 Task: In the  document ethics.pdf, change border color to  'Brown' and border width to  '1.5' Select the first Column and fill it with the color  Light Magenta
Action: Mouse moved to (295, 341)
Screenshot: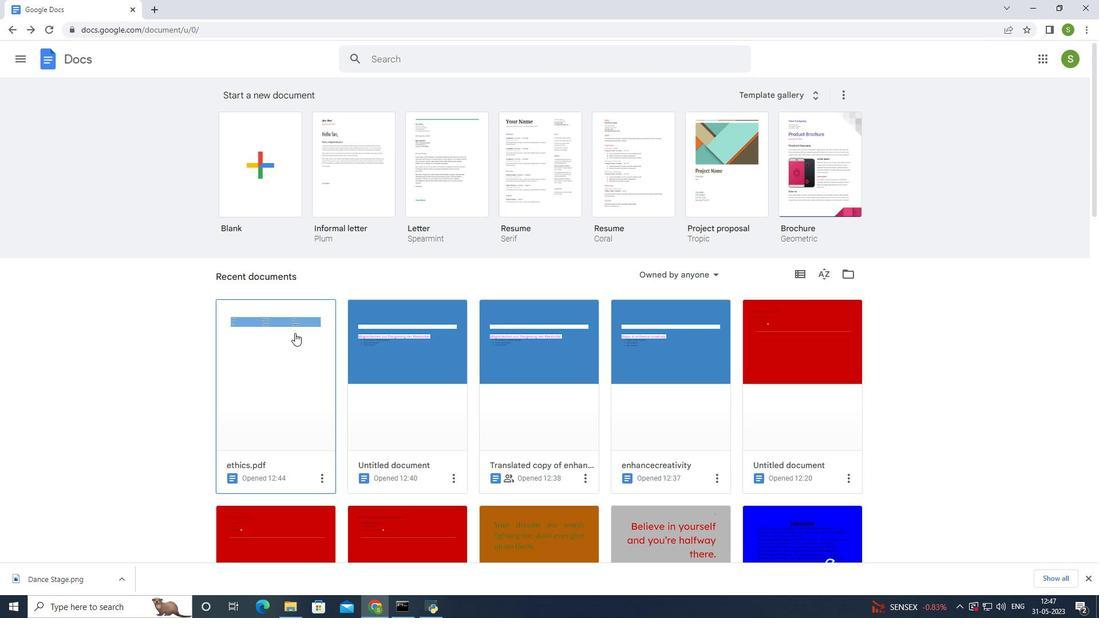 
Action: Mouse pressed left at (295, 340)
Screenshot: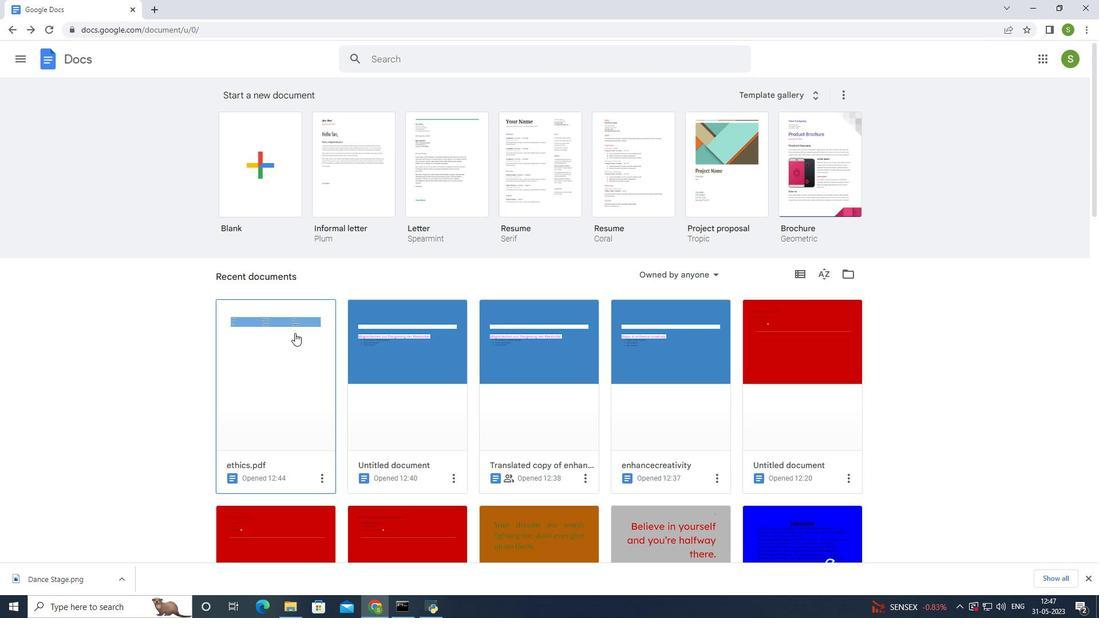 
Action: Mouse moved to (288, 202)
Screenshot: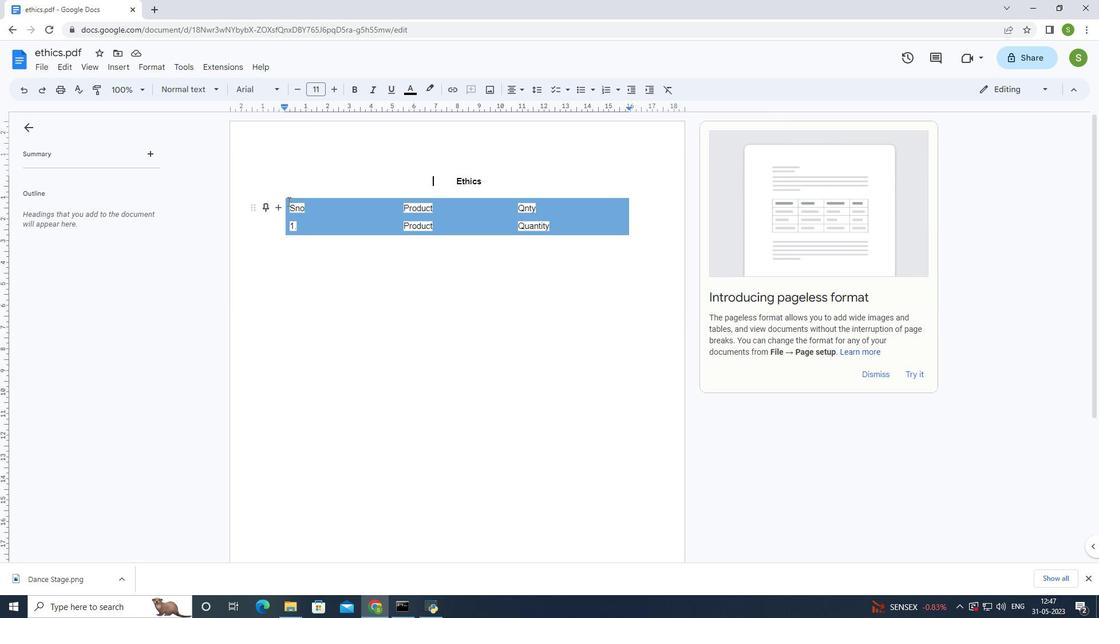 
Action: Mouse pressed left at (288, 202)
Screenshot: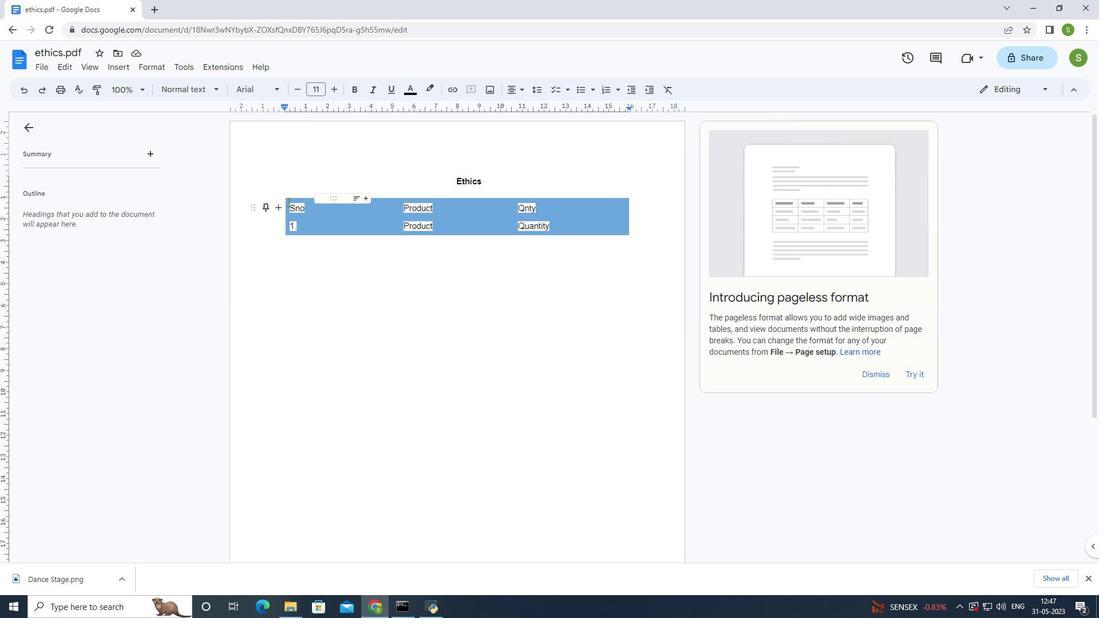 
Action: Mouse moved to (694, 86)
Screenshot: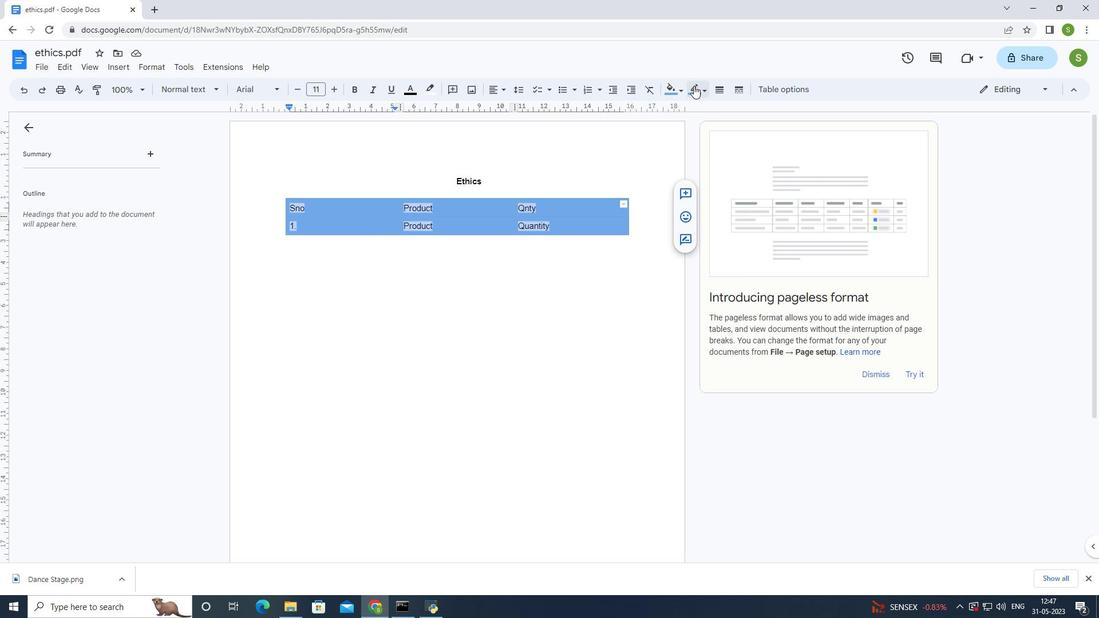 
Action: Mouse pressed left at (694, 86)
Screenshot: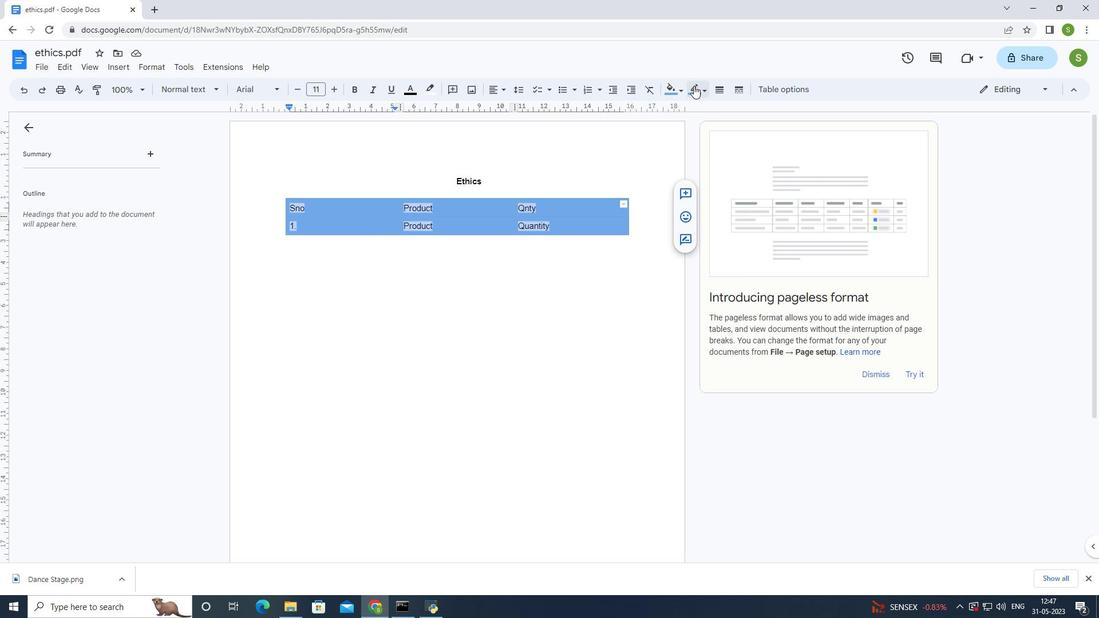 
Action: Mouse moved to (701, 173)
Screenshot: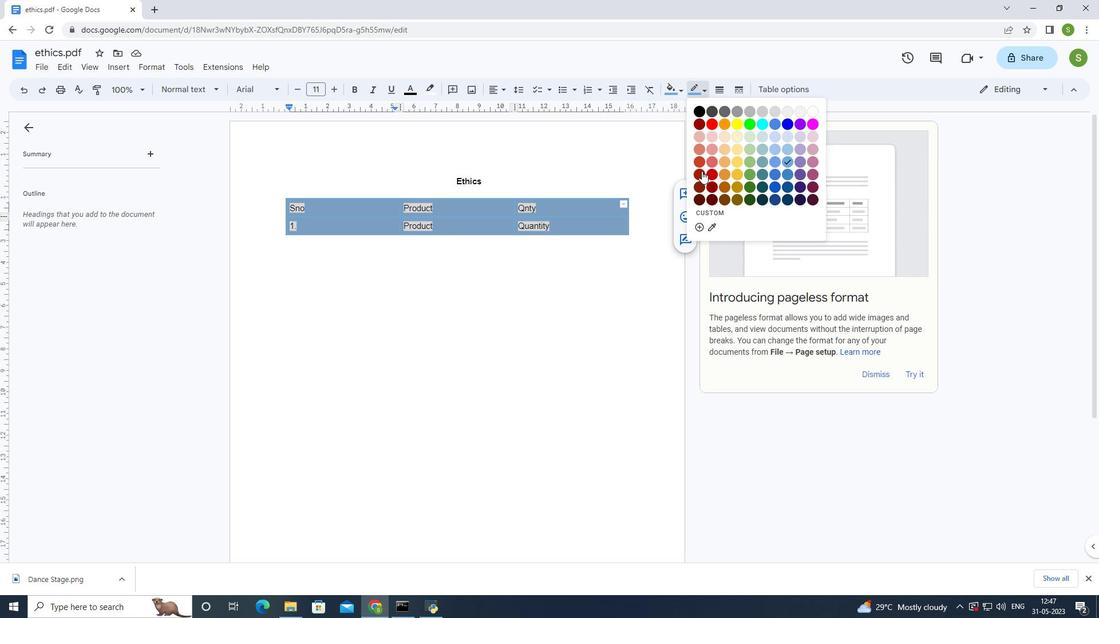
Action: Mouse pressed left at (701, 173)
Screenshot: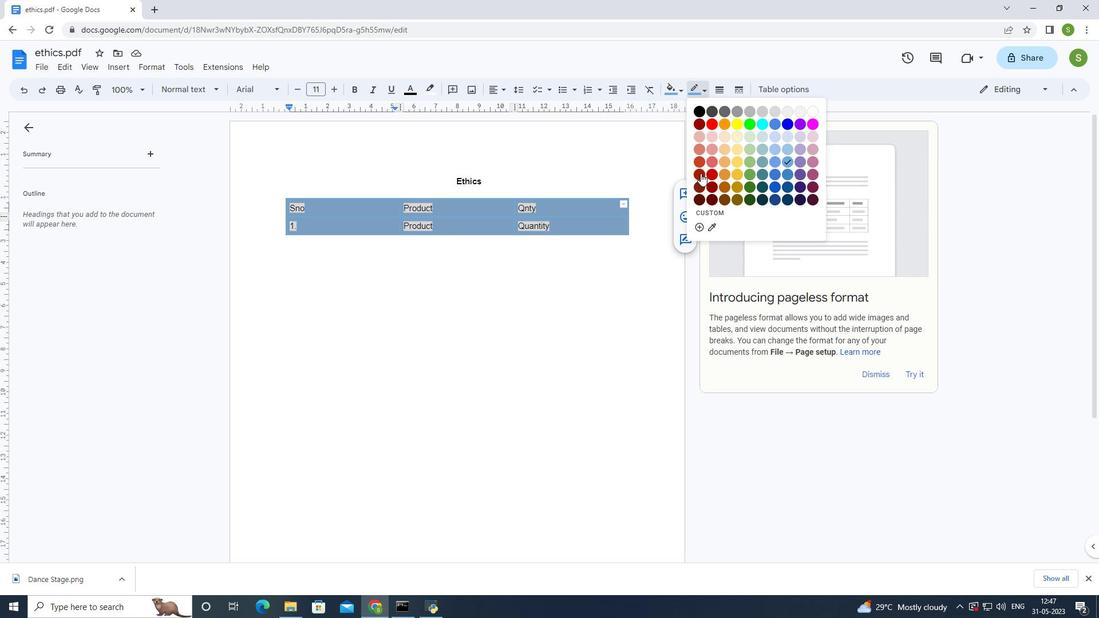 
Action: Mouse moved to (512, 88)
Screenshot: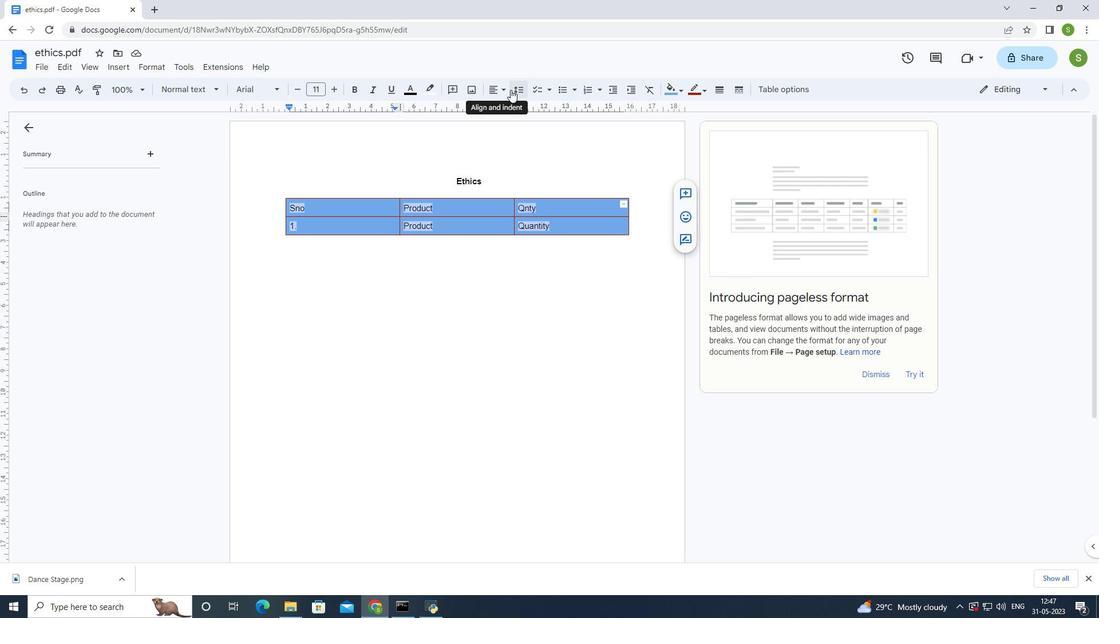 
Action: Mouse pressed left at (512, 88)
Screenshot: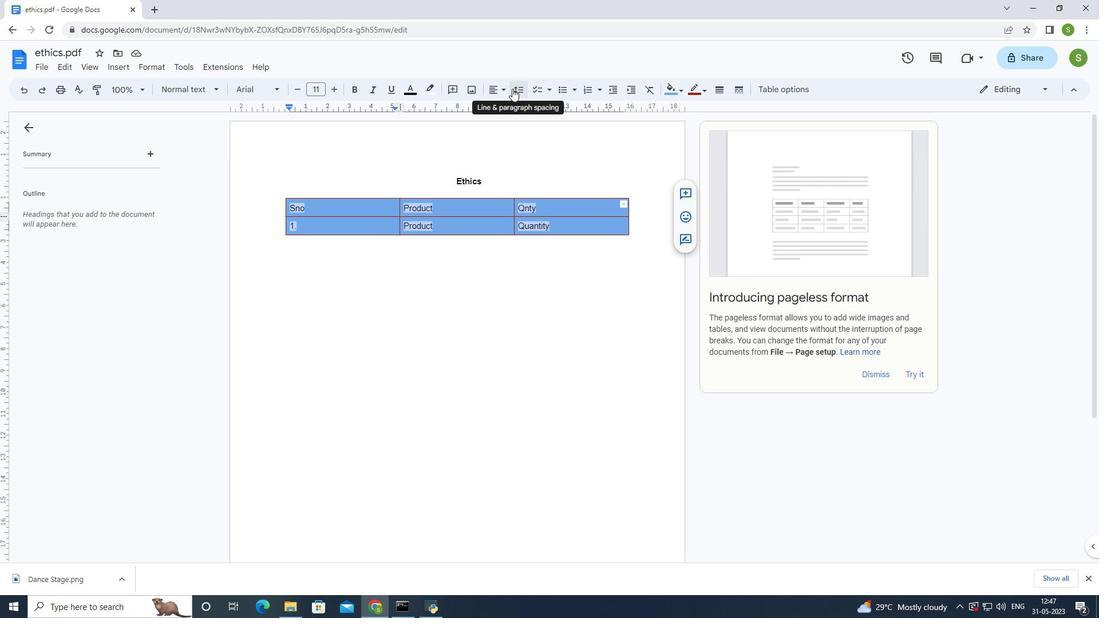 
Action: Mouse moved to (539, 147)
Screenshot: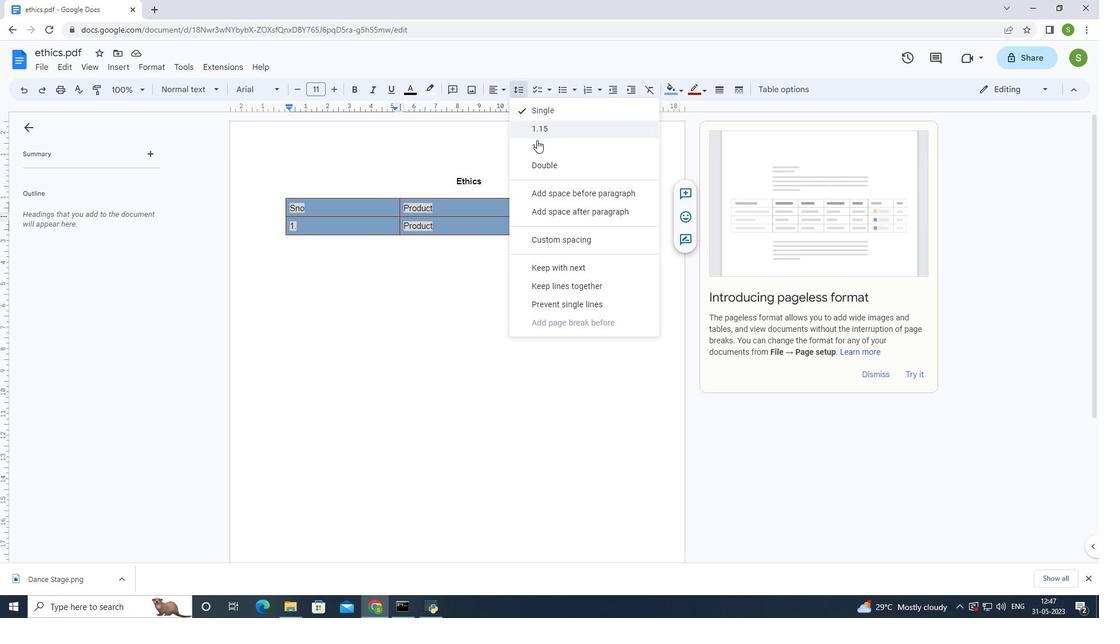 
Action: Mouse pressed left at (539, 147)
Screenshot: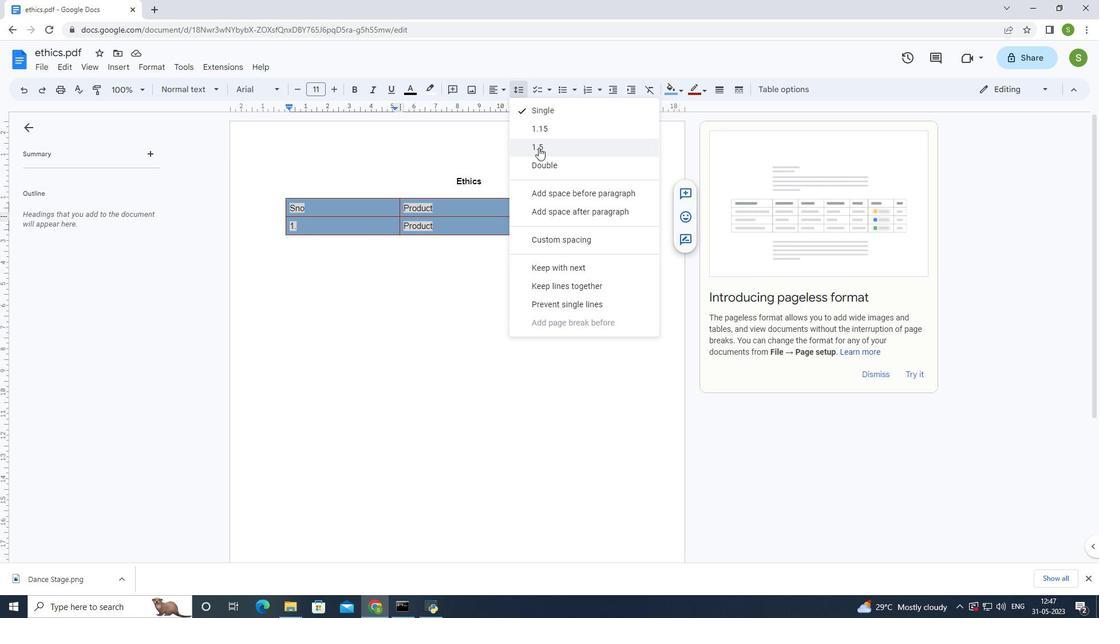 
Action: Mouse moved to (721, 90)
Screenshot: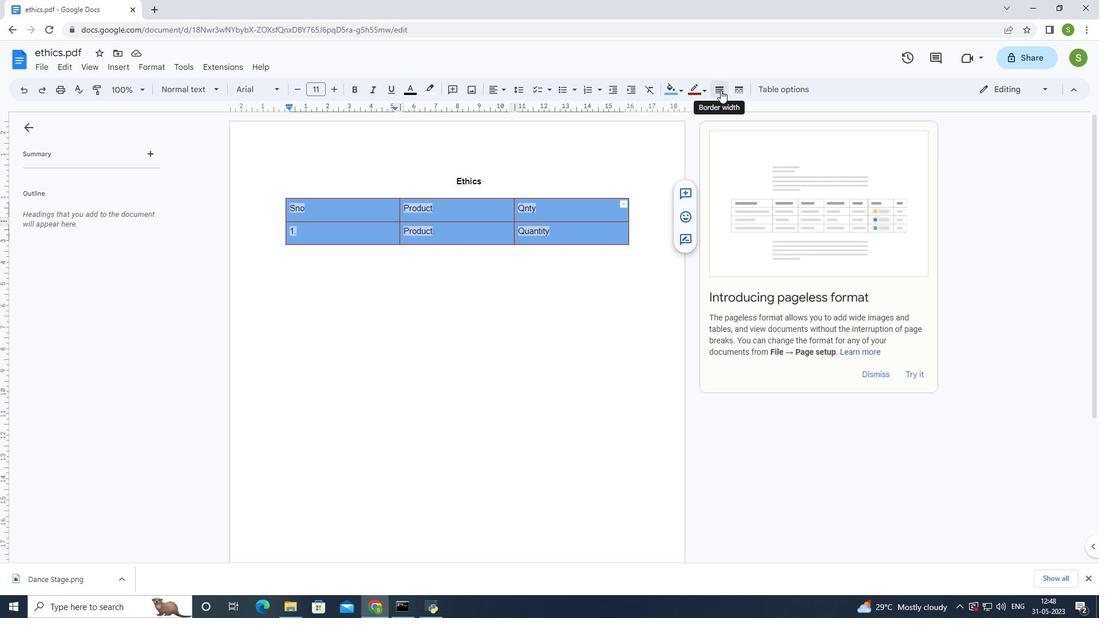 
Action: Mouse pressed left at (721, 90)
Screenshot: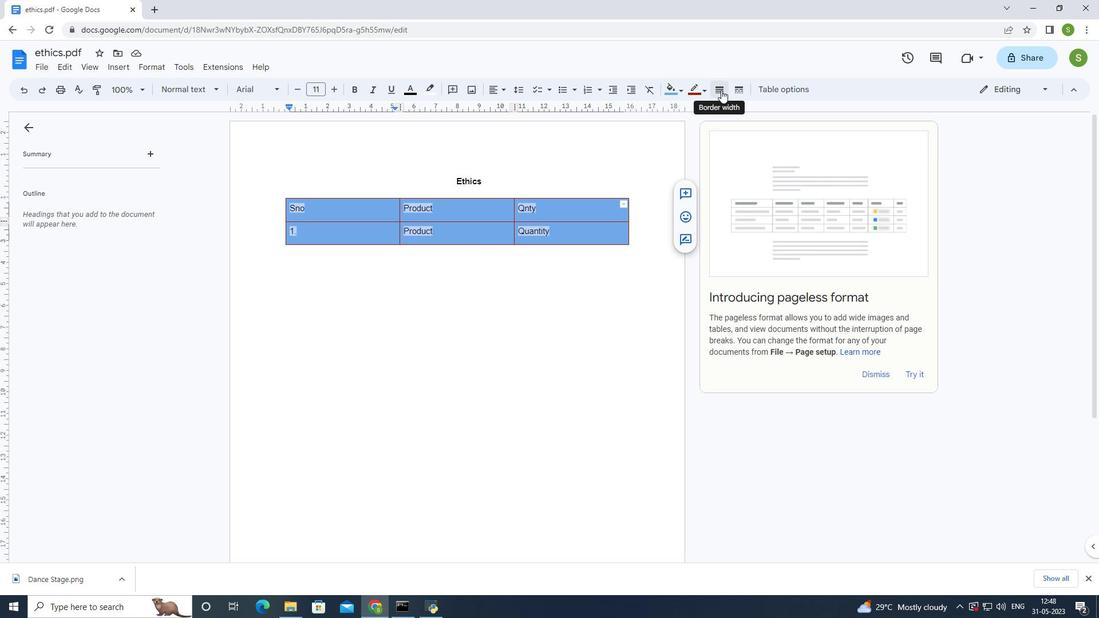 
Action: Mouse moved to (739, 185)
Screenshot: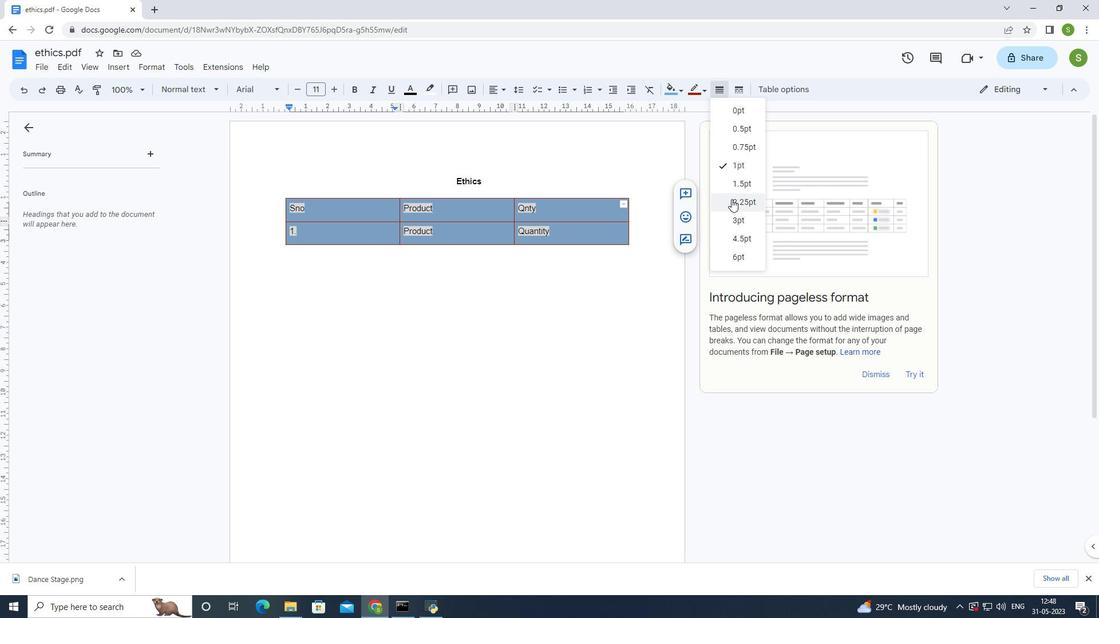 
Action: Mouse pressed left at (739, 185)
Screenshot: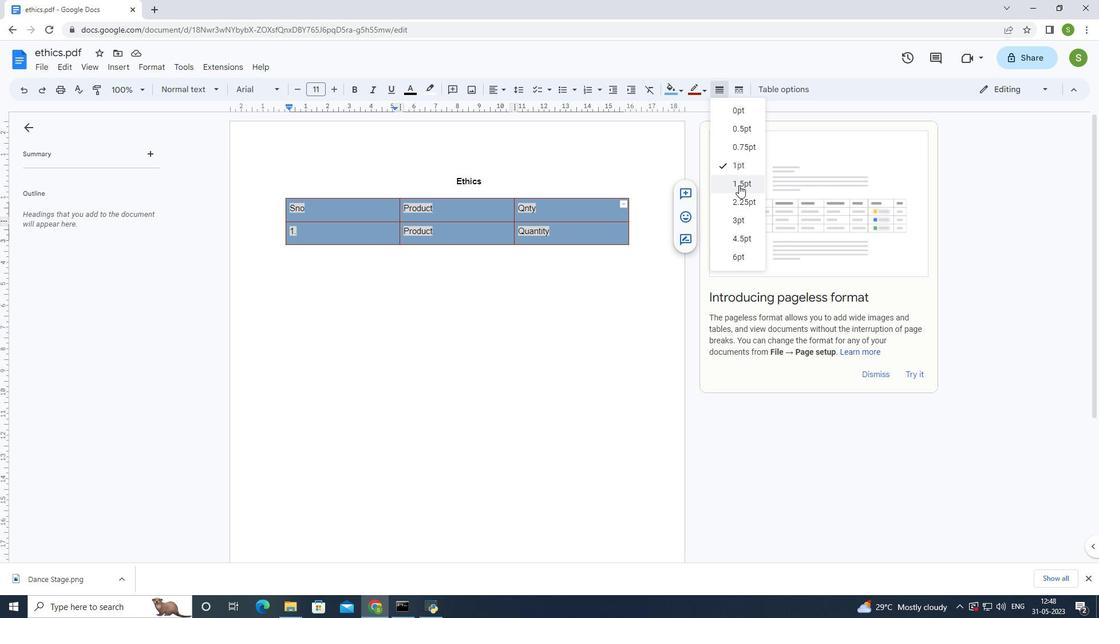 
Action: Mouse moved to (395, 210)
Screenshot: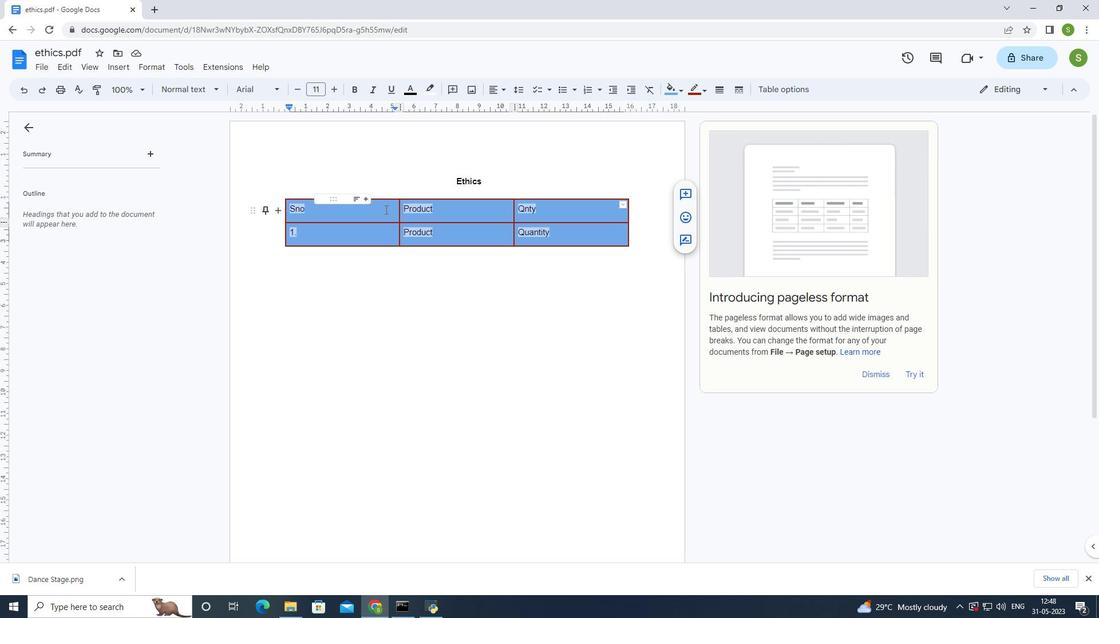 
Action: Mouse pressed left at (395, 210)
Screenshot: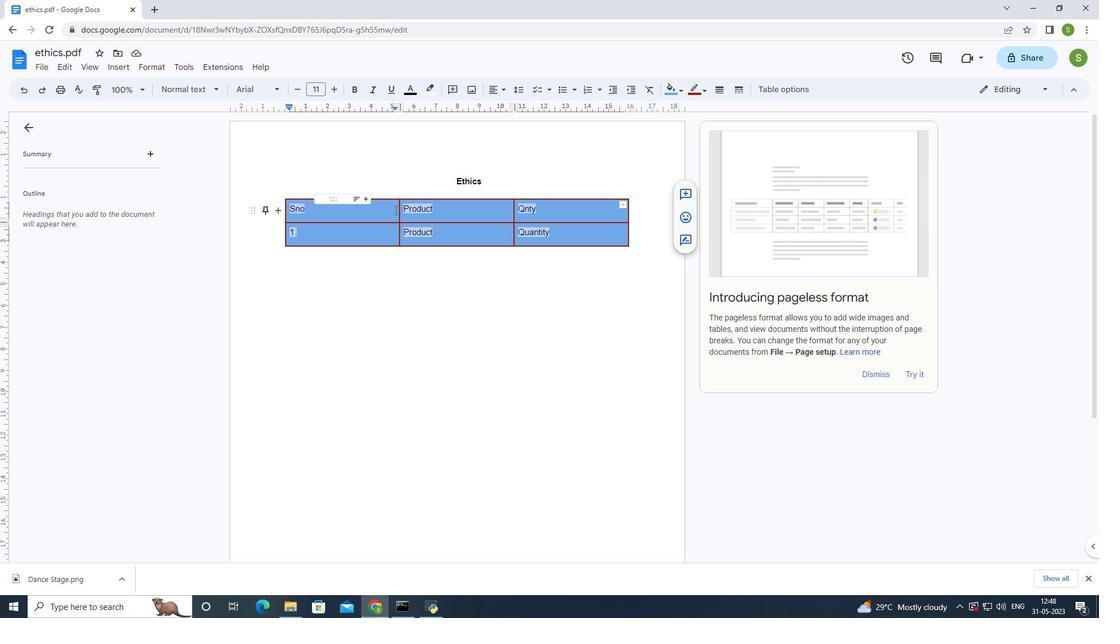 
Action: Mouse moved to (289, 203)
Screenshot: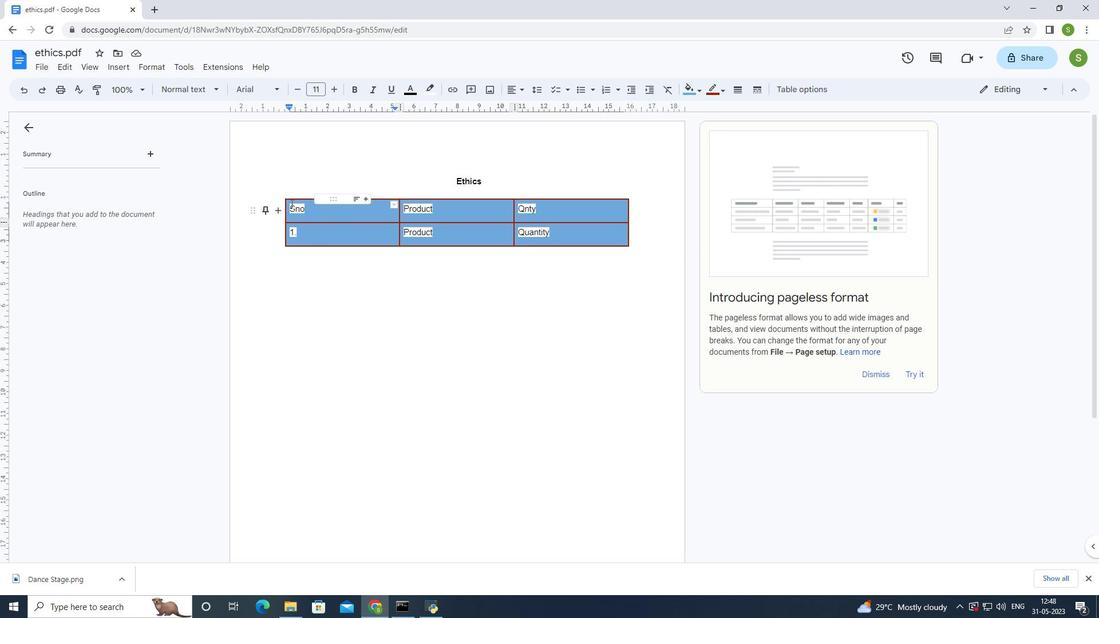
Action: Mouse pressed left at (289, 203)
Screenshot: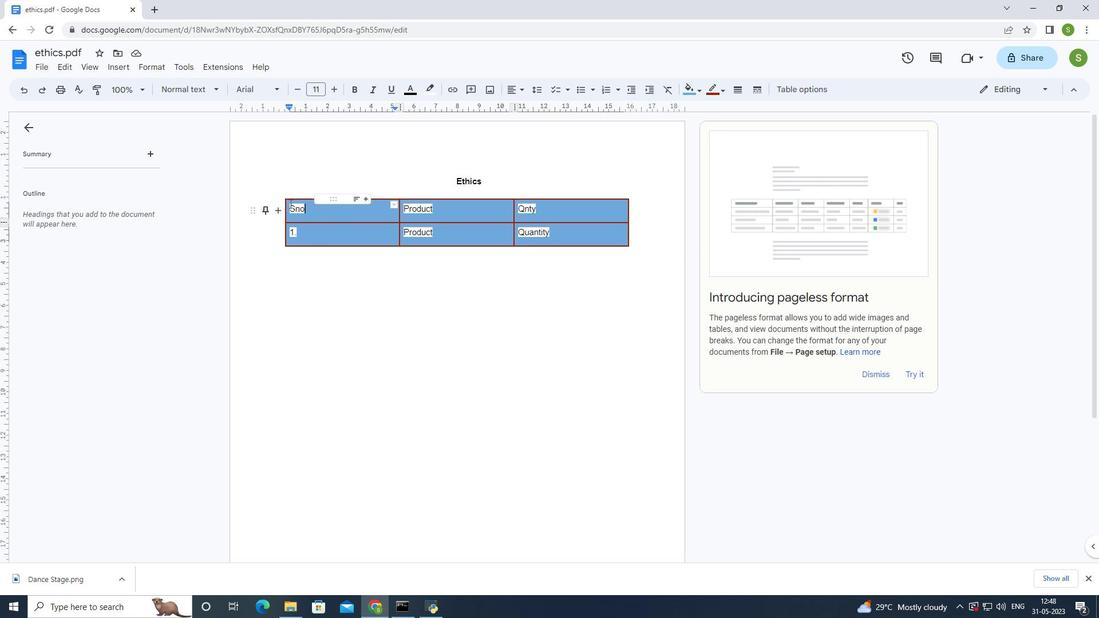 
Action: Mouse moved to (676, 87)
Screenshot: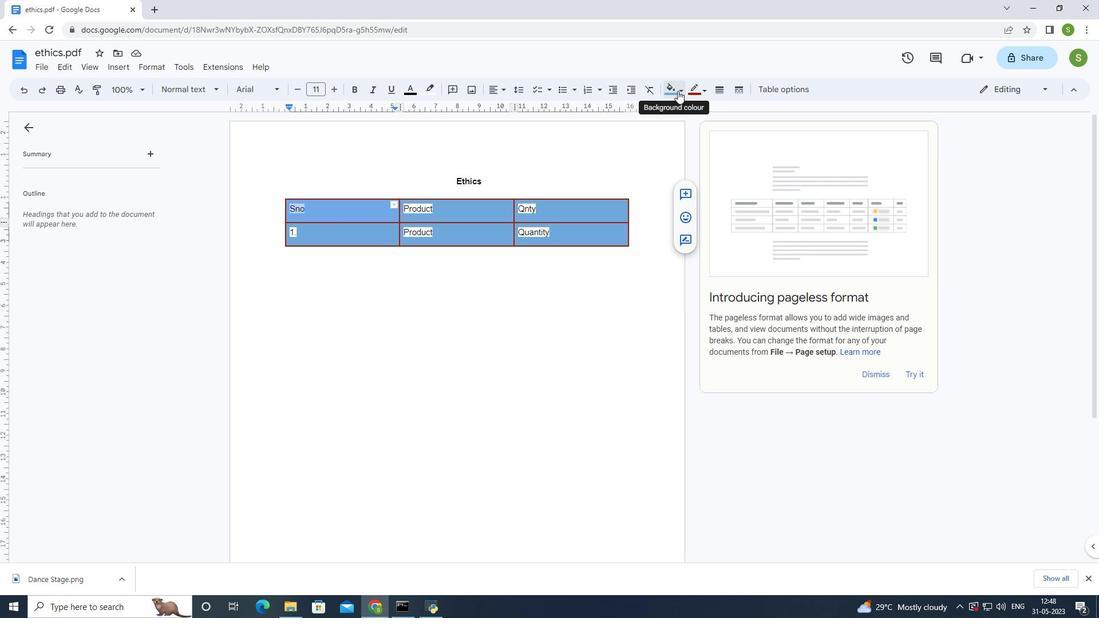 
Action: Mouse pressed left at (676, 87)
Screenshot: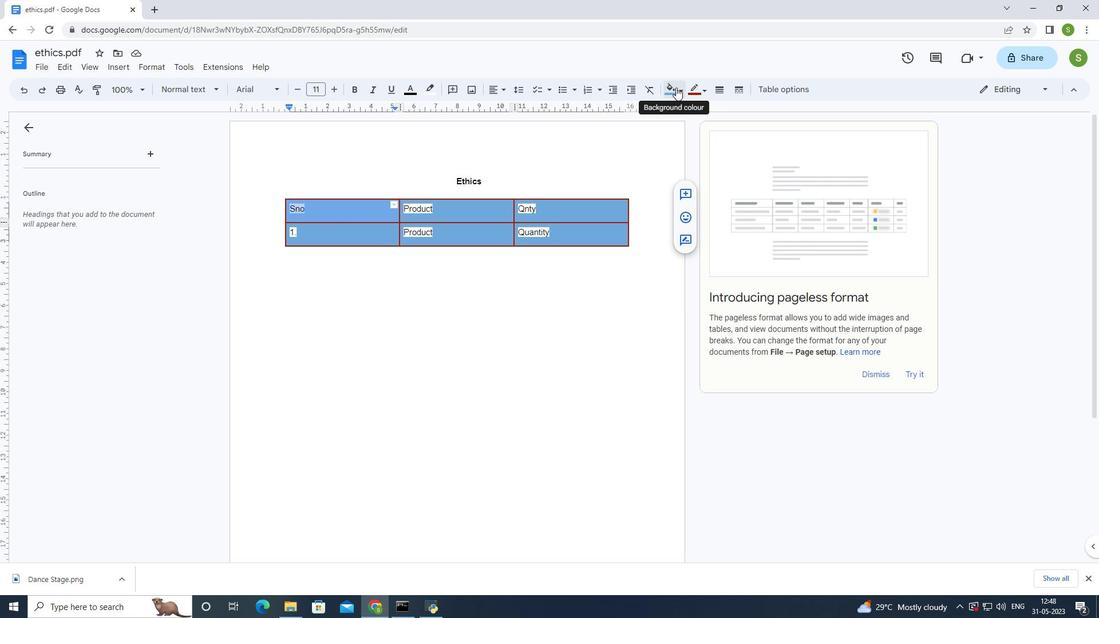 
Action: Mouse moved to (786, 182)
Screenshot: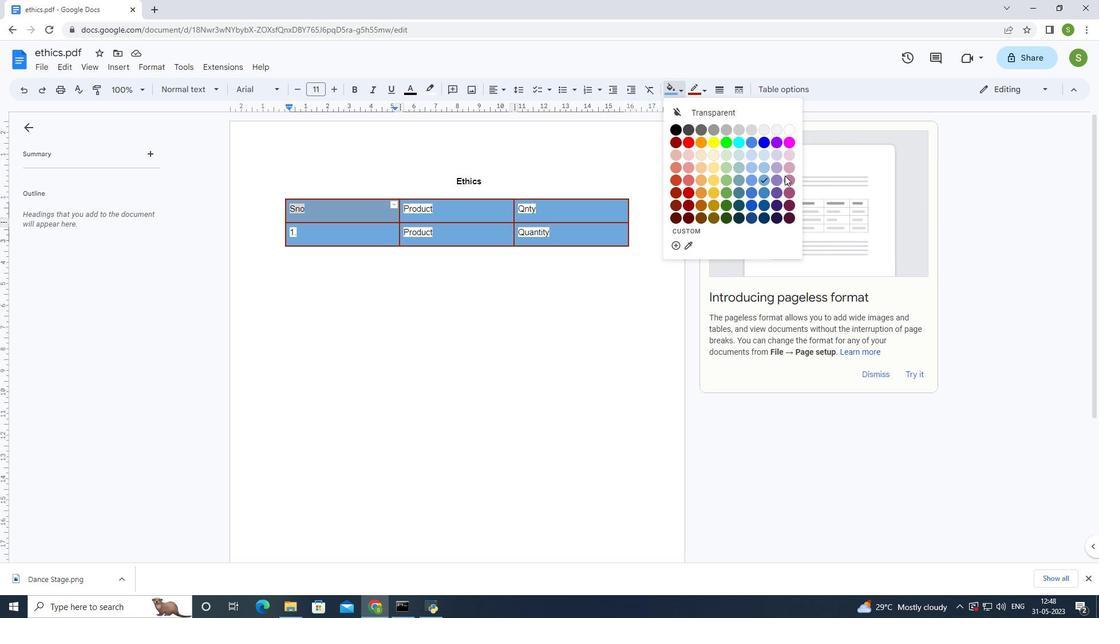 
Action: Mouse pressed left at (786, 182)
Screenshot: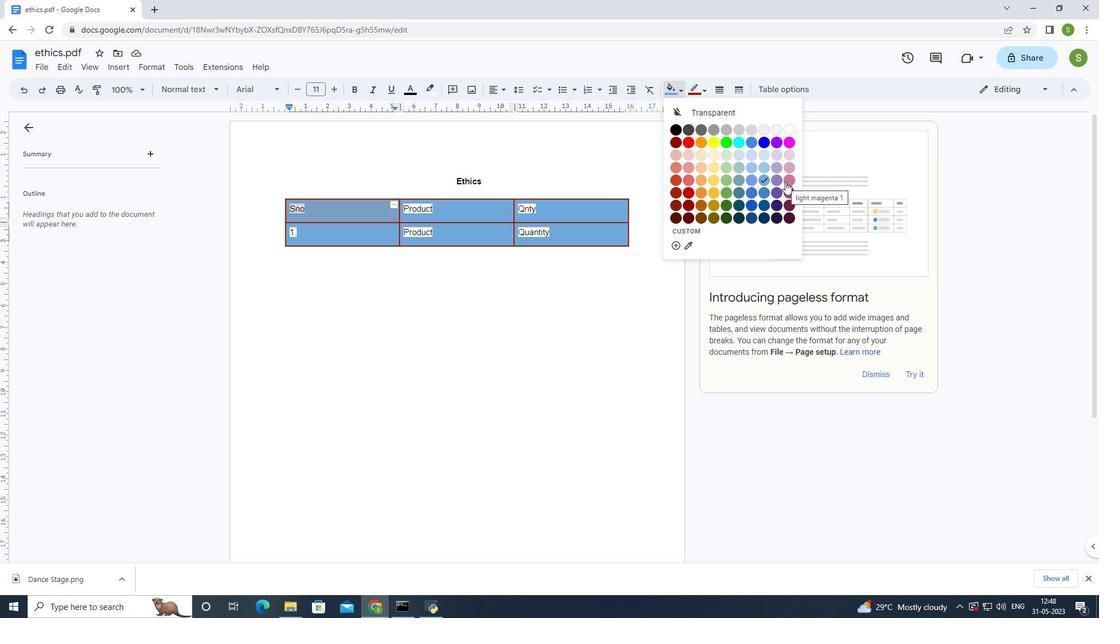 
Action: Mouse moved to (513, 270)
Screenshot: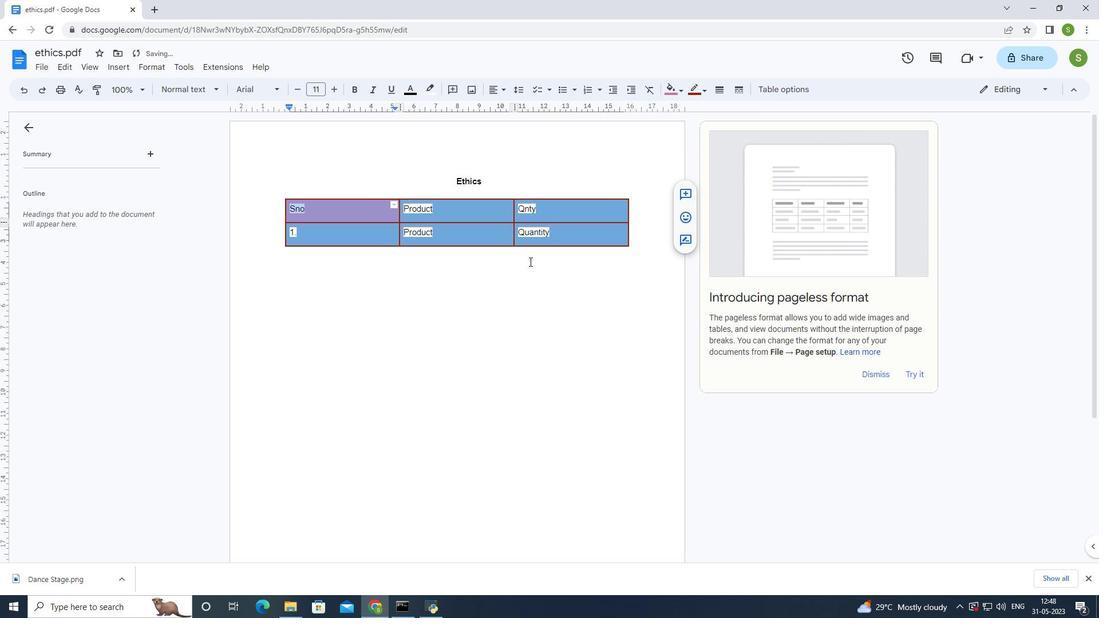 
Action: Mouse pressed left at (513, 270)
Screenshot: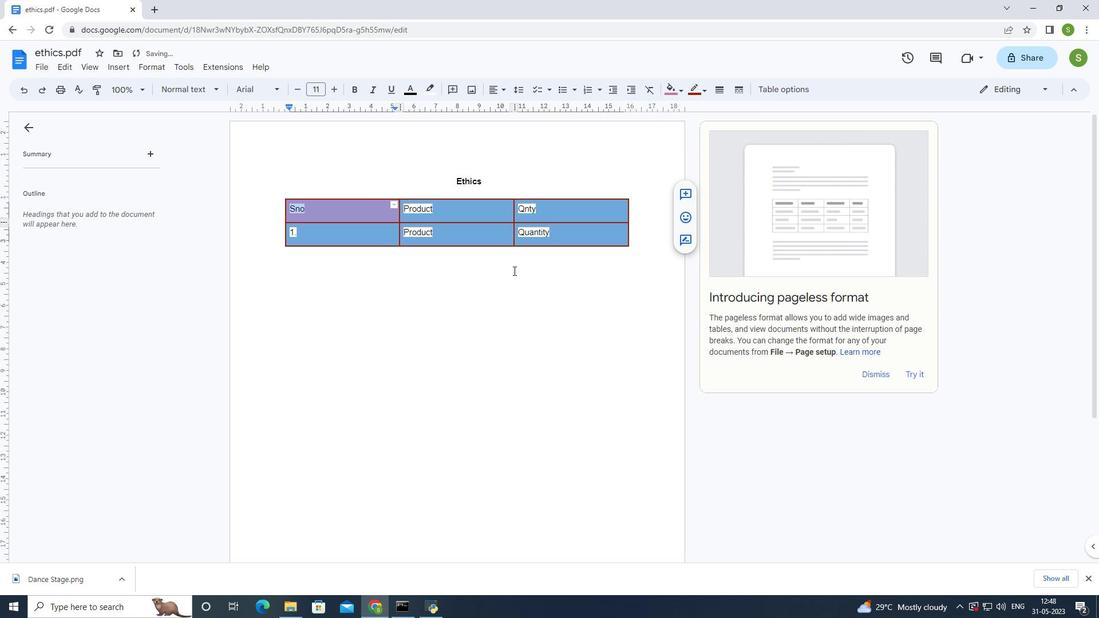 
Action: Mouse moved to (507, 254)
Screenshot: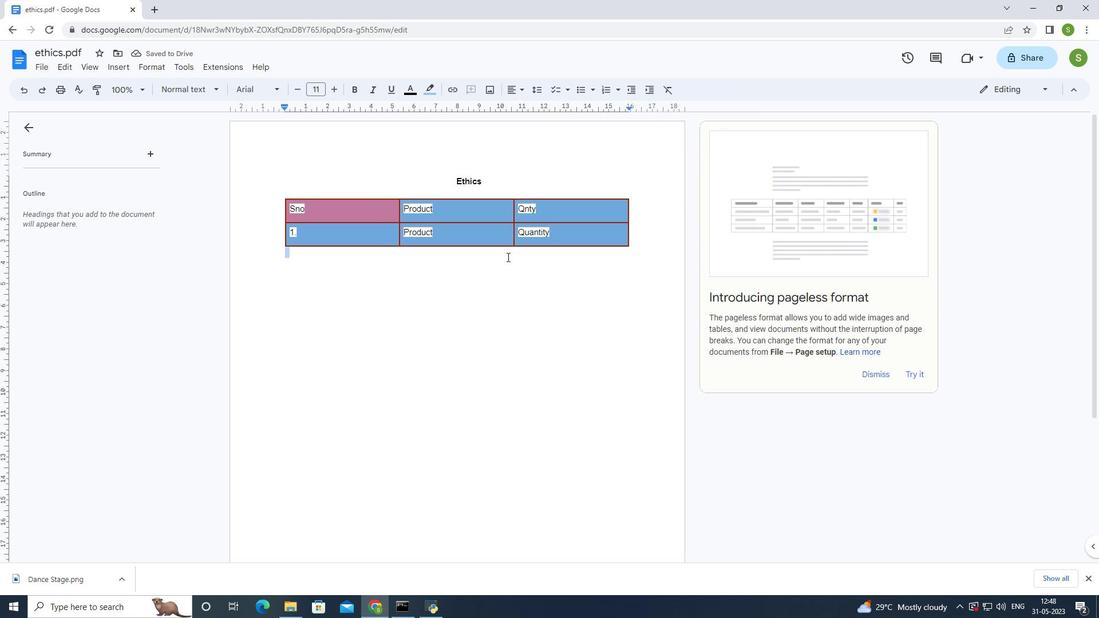 
